 Task: Select workspace as visibility.
Action: Mouse pressed left at (443, 135)
Screenshot: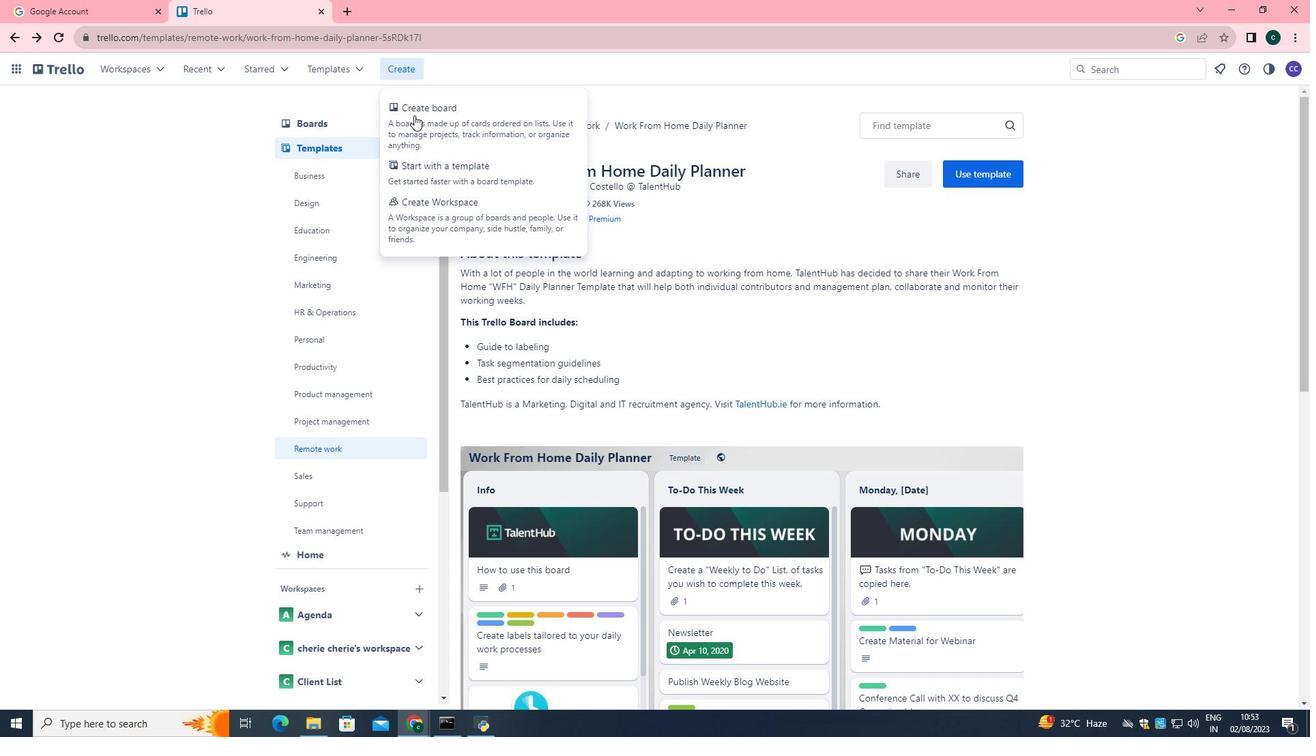 
Action: Mouse moved to (458, 220)
Screenshot: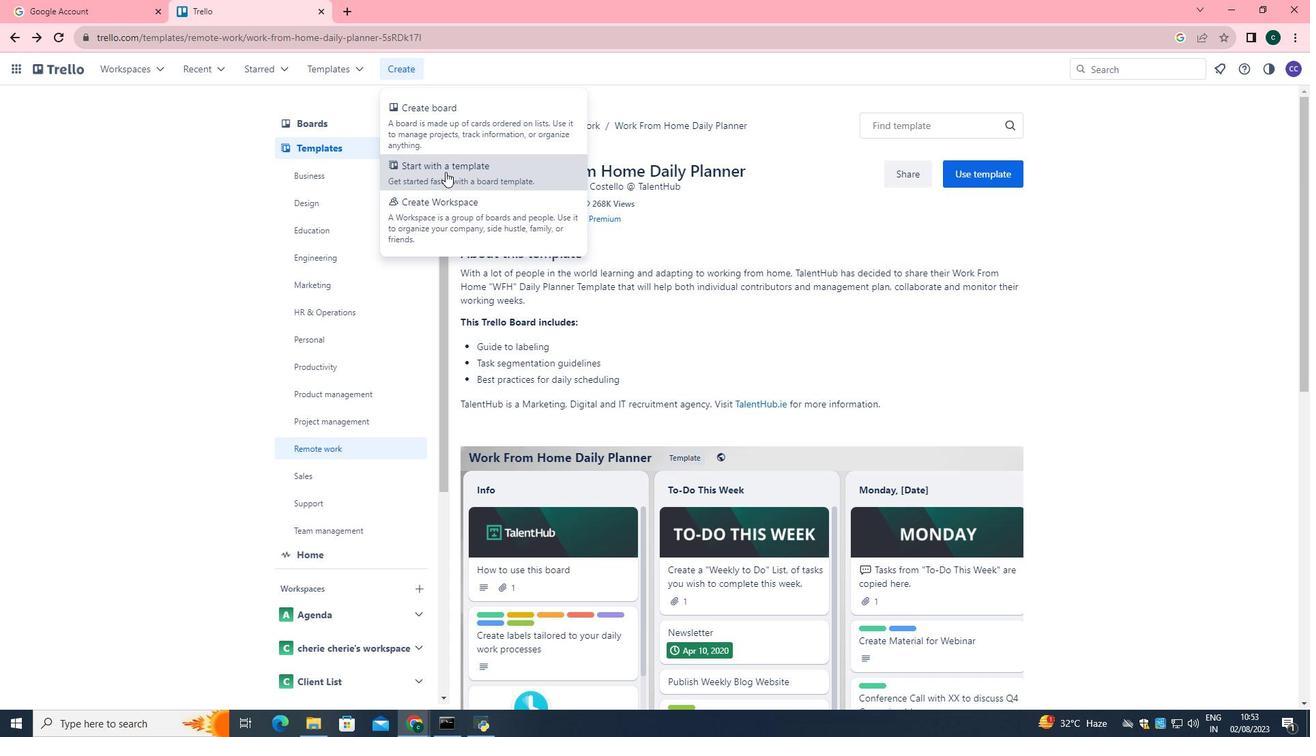 
Action: Mouse pressed left at (458, 220)
Screenshot: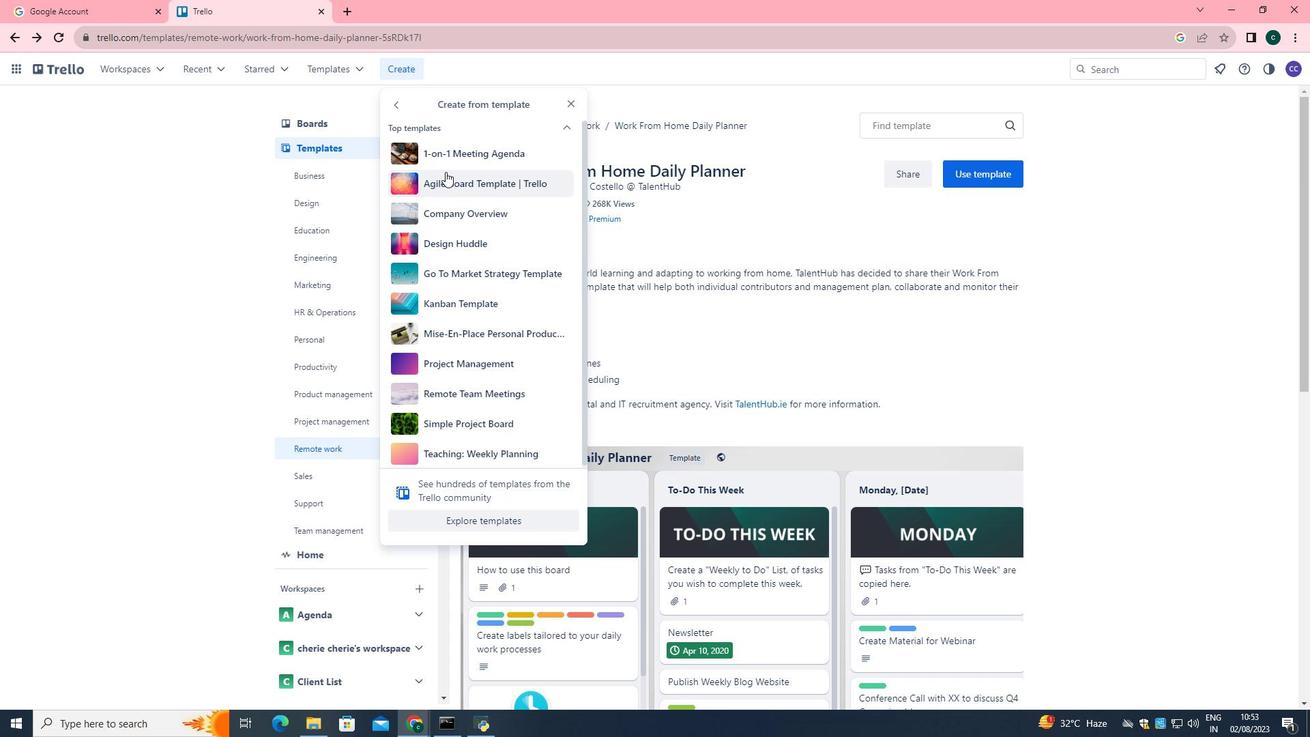 
Action: Mouse moved to (466, 286)
Screenshot: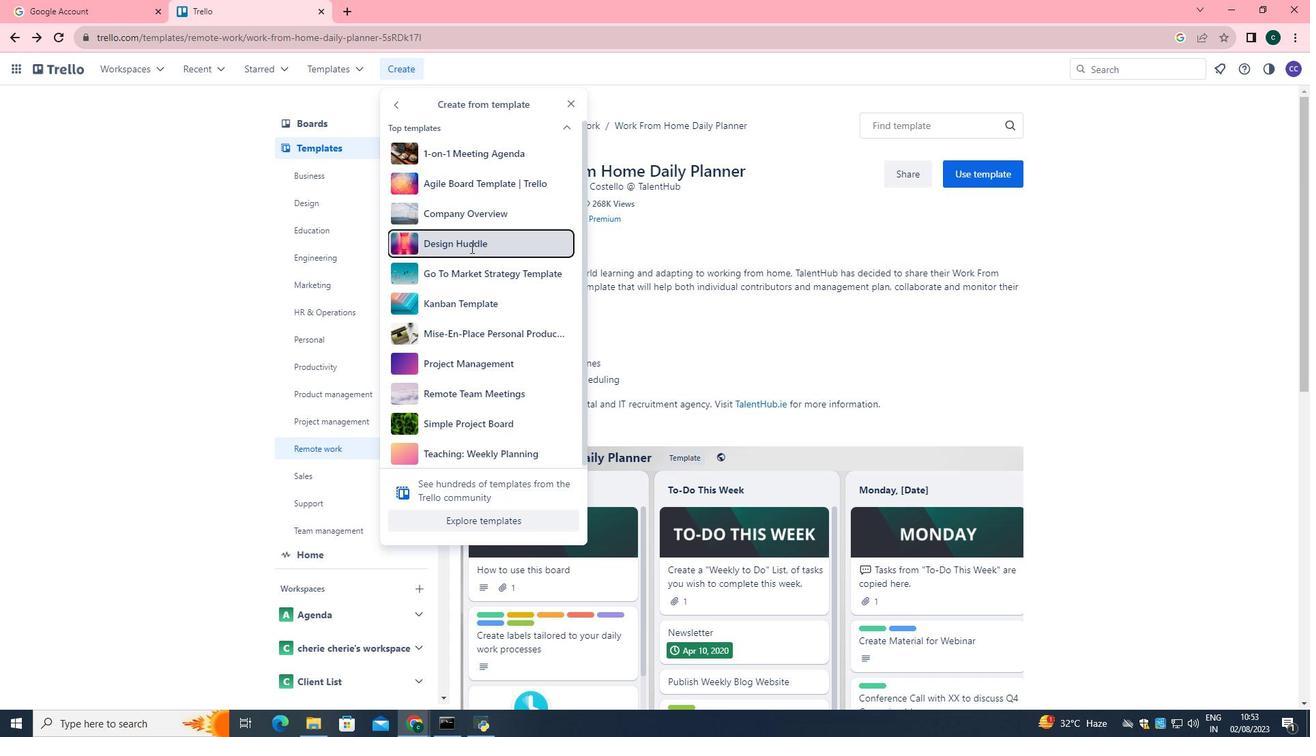 
Action: Mouse pressed left at (466, 286)
Screenshot: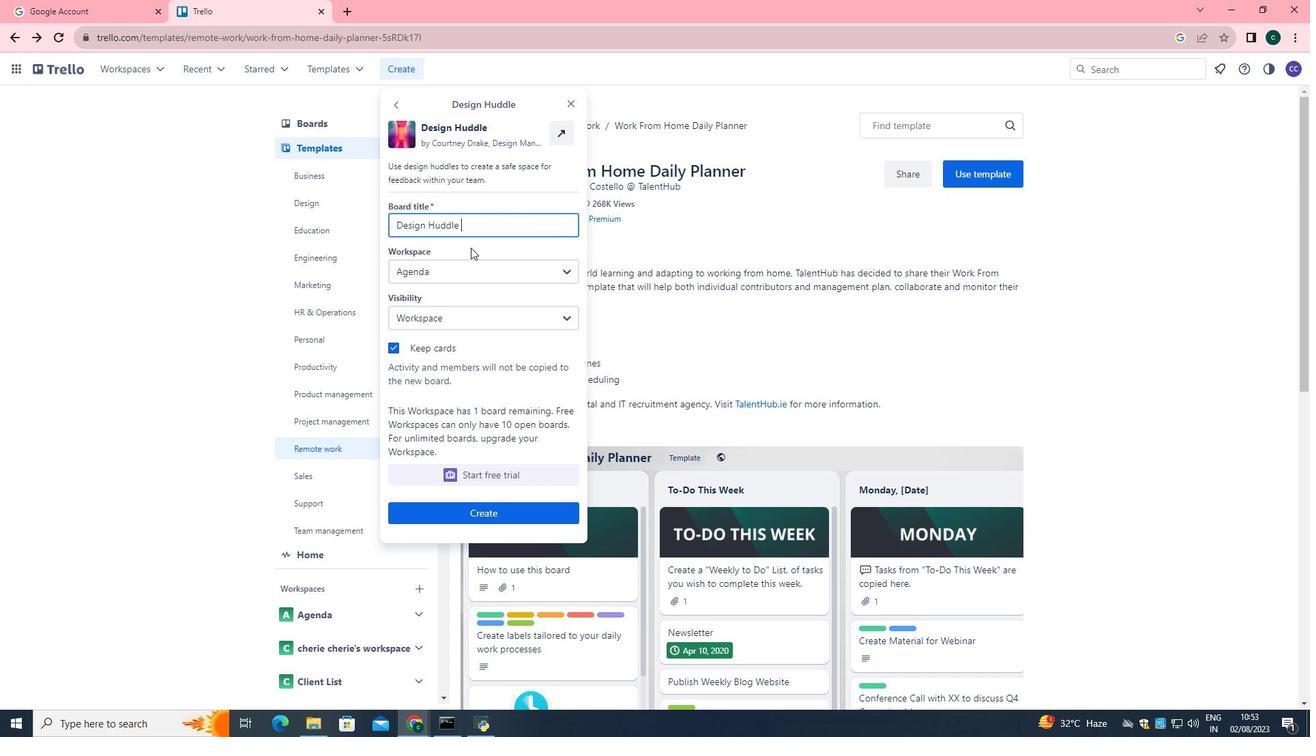 
Action: Mouse moved to (466, 341)
Screenshot: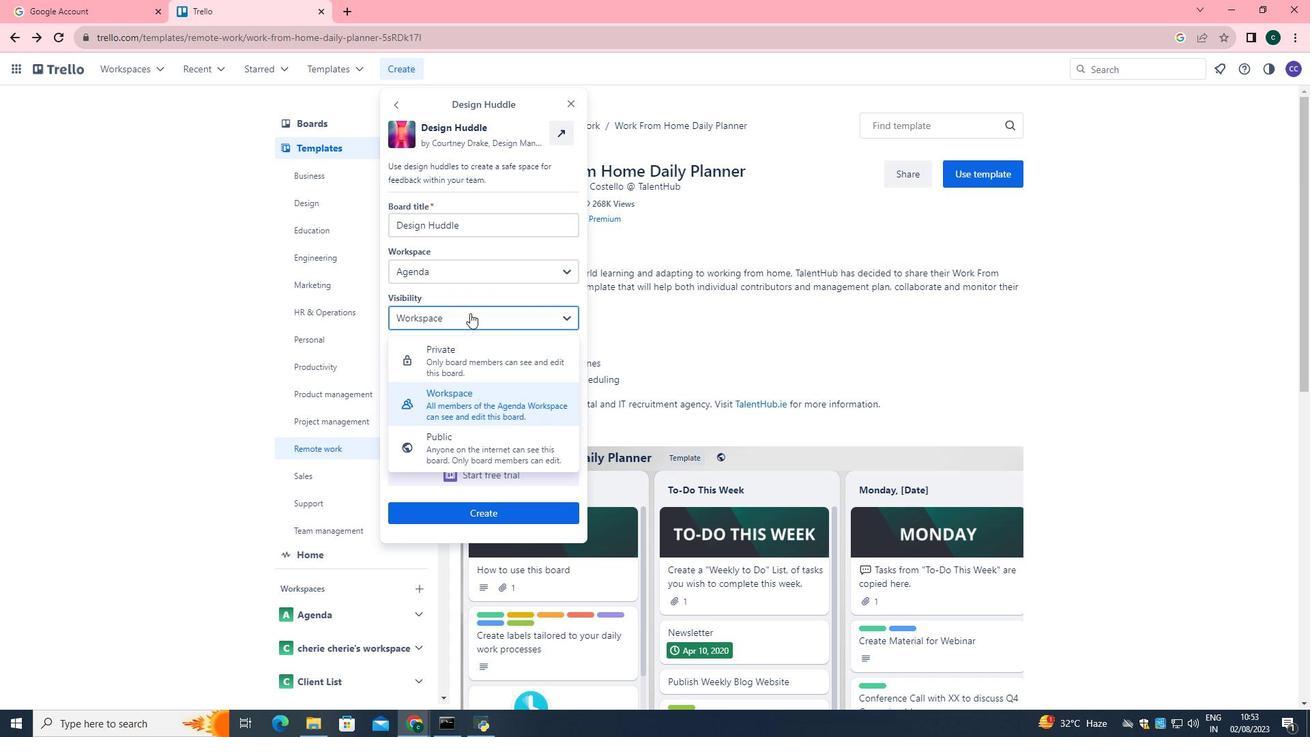 
Action: Mouse pressed left at (466, 341)
Screenshot: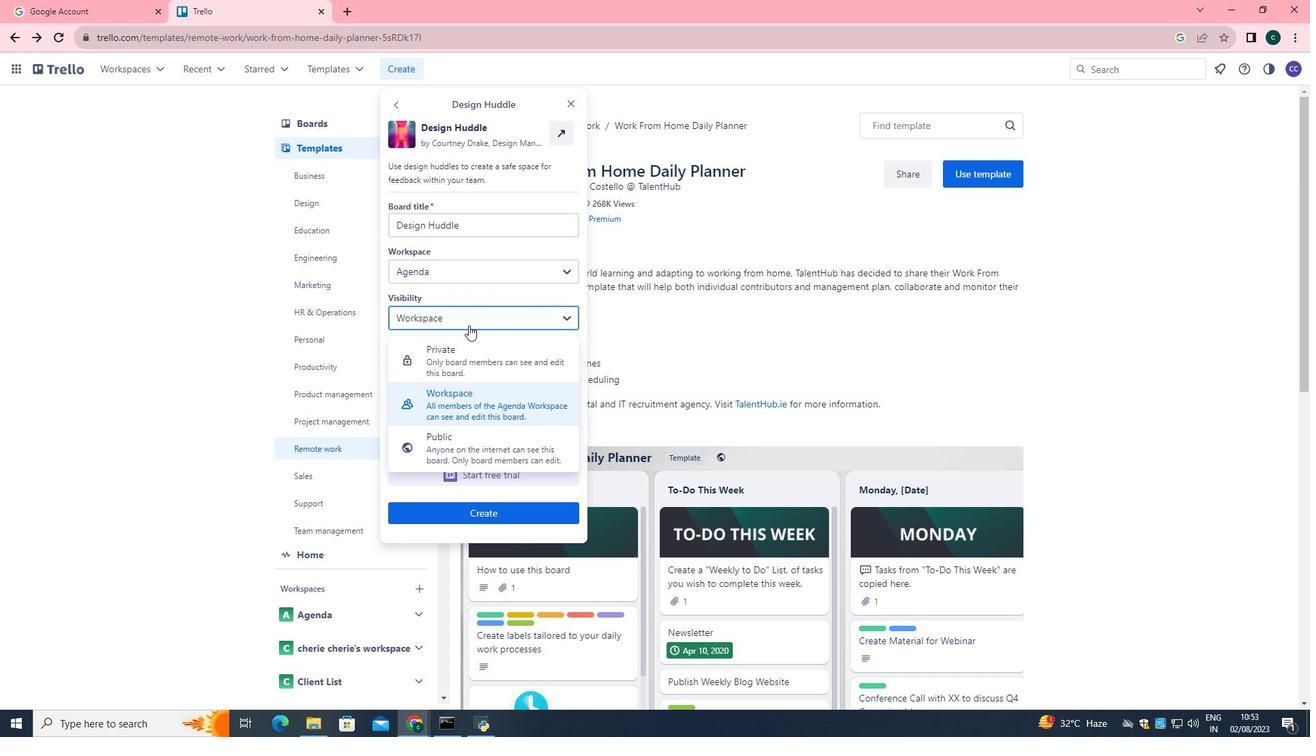 
Action: Mouse moved to (463, 412)
Screenshot: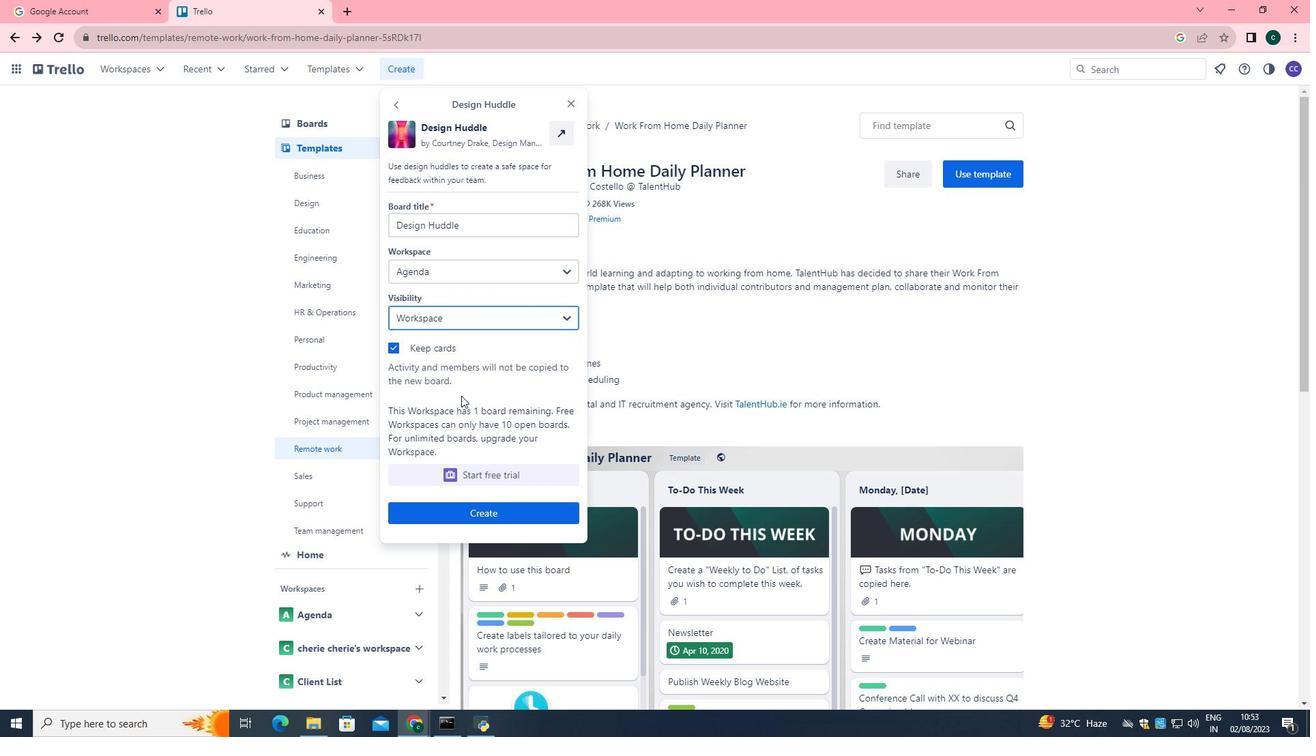 
Action: Mouse pressed left at (463, 412)
Screenshot: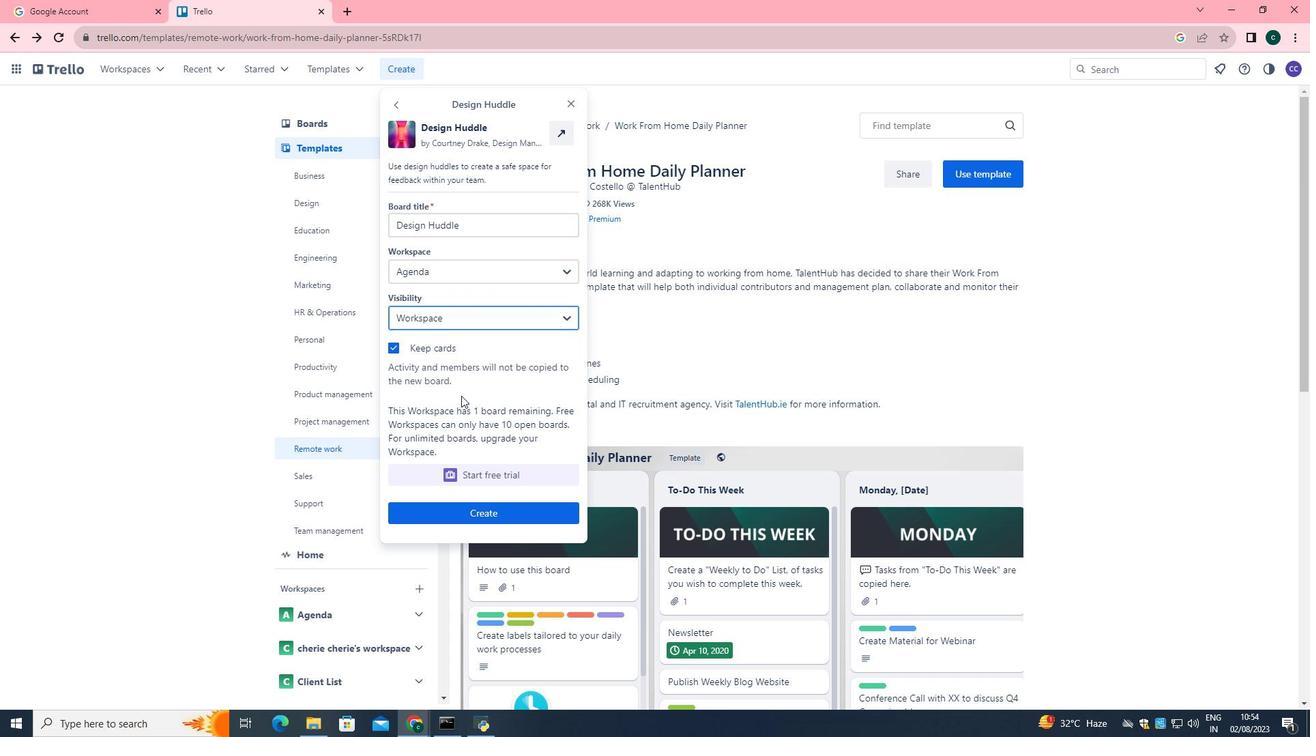 
